 Task: Add Chocolate Almond Clusters to the cart.
Action: Mouse moved to (23, 61)
Screenshot: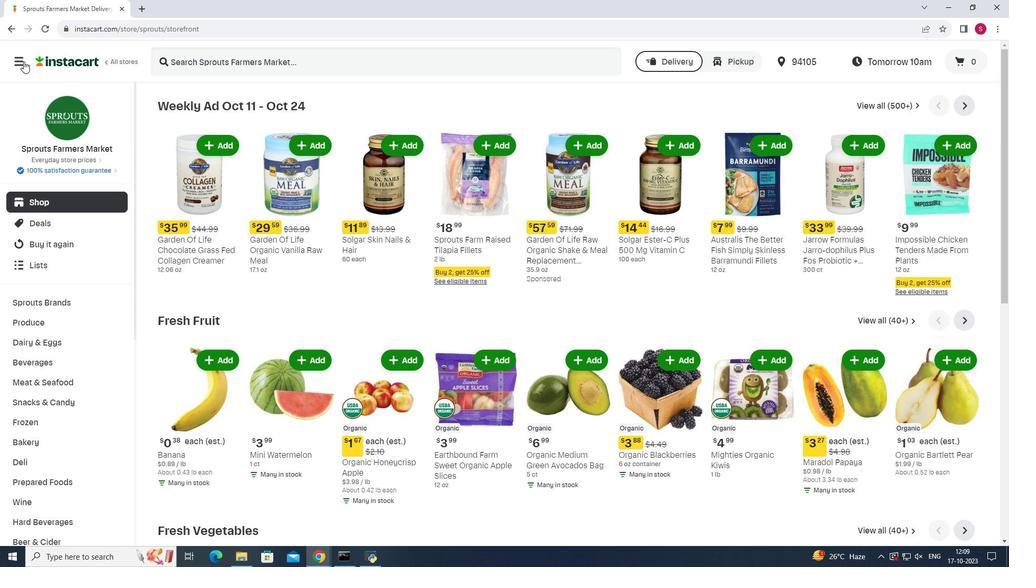 
Action: Mouse pressed left at (23, 61)
Screenshot: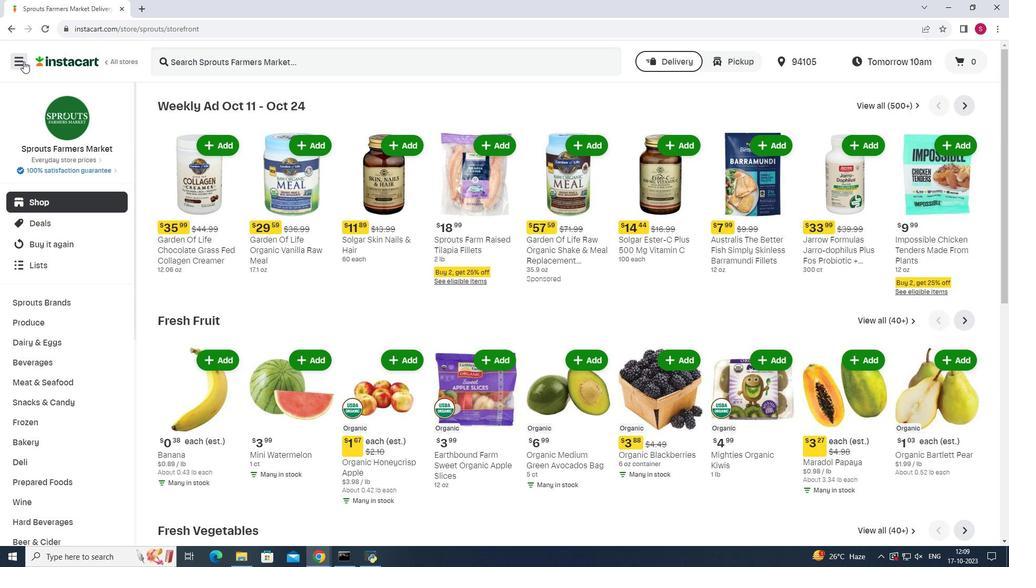 
Action: Mouse moved to (55, 281)
Screenshot: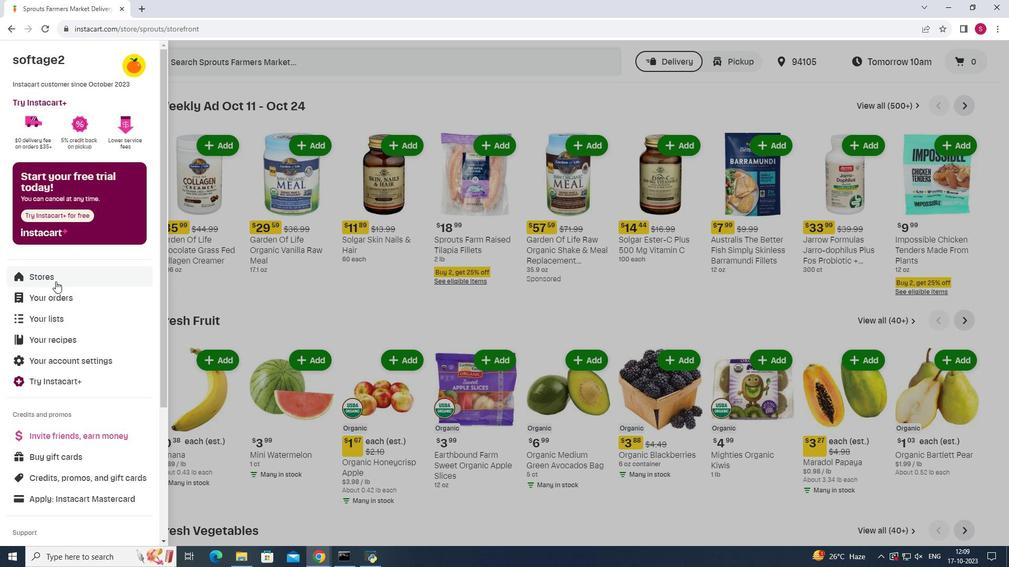 
Action: Mouse pressed left at (55, 281)
Screenshot: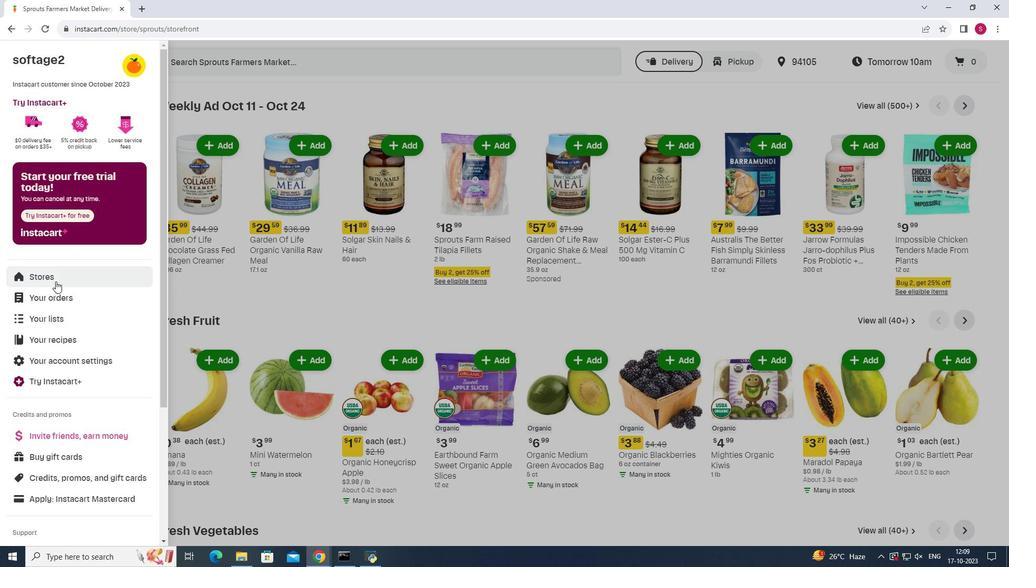 
Action: Mouse moved to (248, 97)
Screenshot: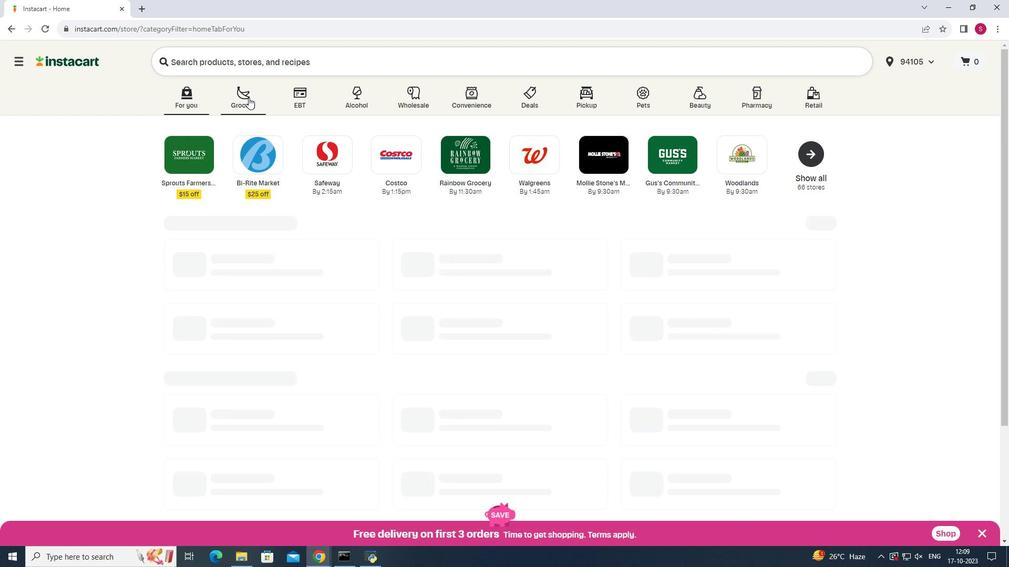 
Action: Mouse pressed left at (248, 97)
Screenshot: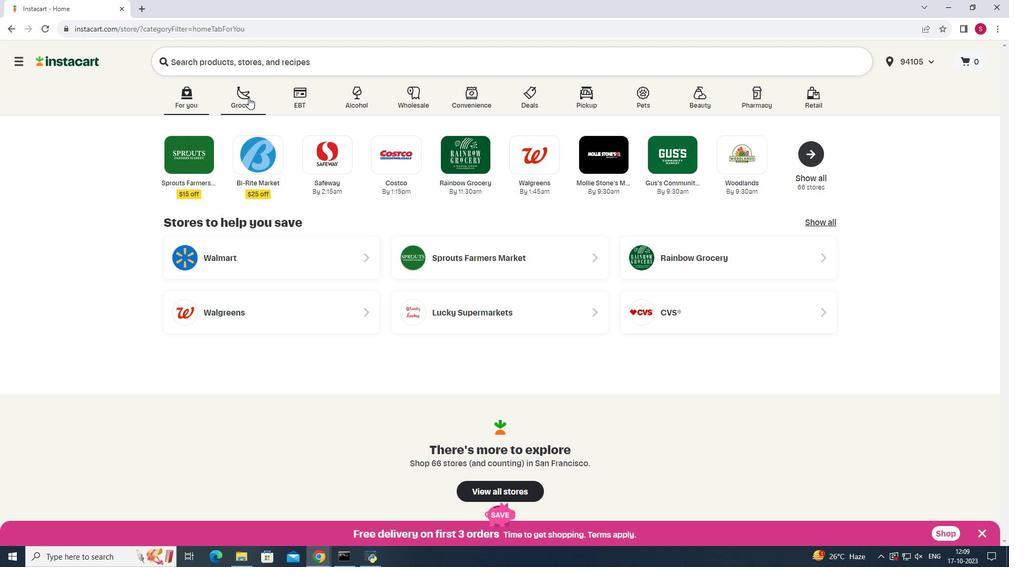 
Action: Mouse moved to (715, 146)
Screenshot: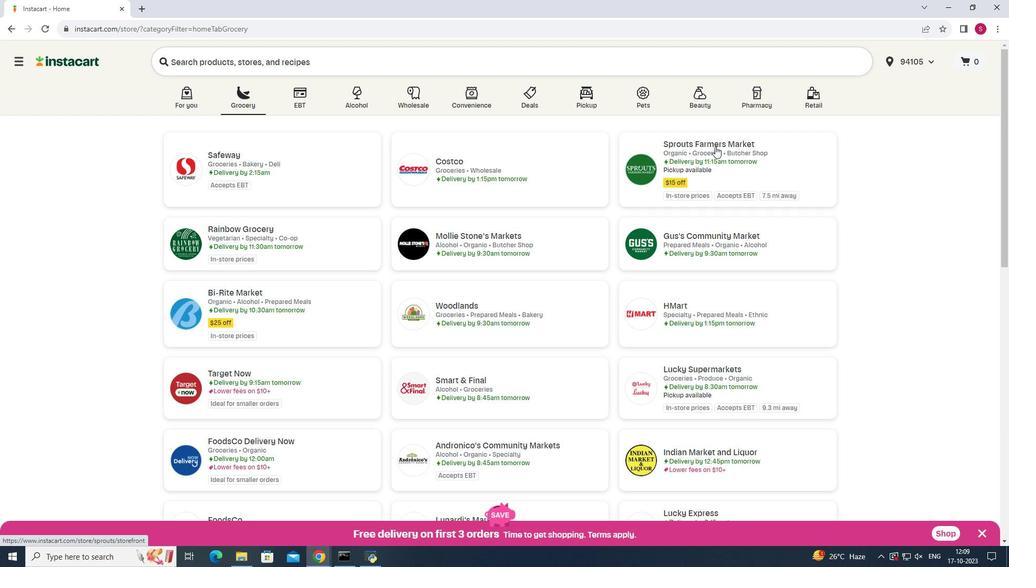 
Action: Mouse pressed left at (715, 146)
Screenshot: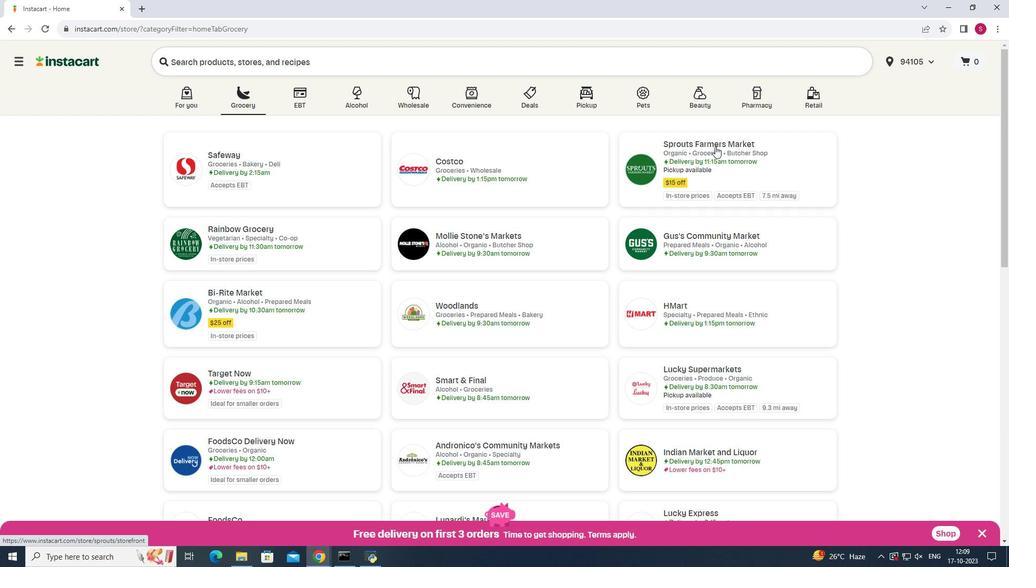 
Action: Mouse moved to (73, 406)
Screenshot: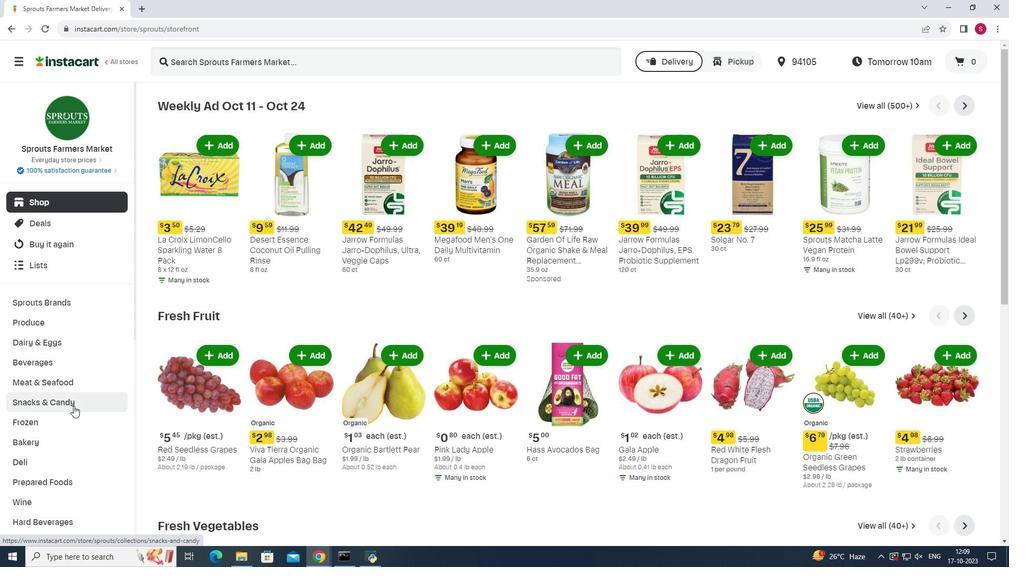 
Action: Mouse pressed left at (73, 406)
Screenshot: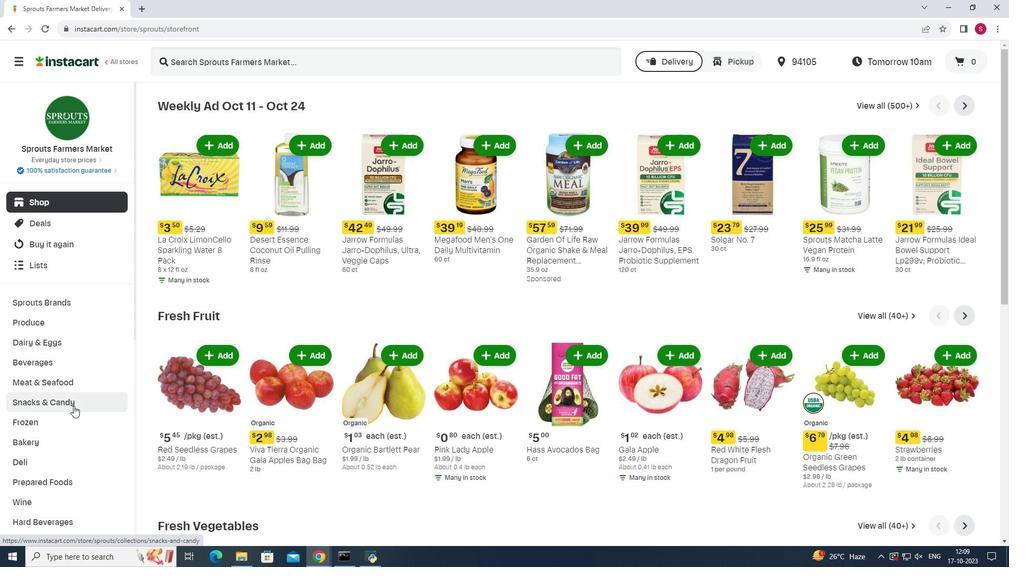 
Action: Mouse moved to (305, 130)
Screenshot: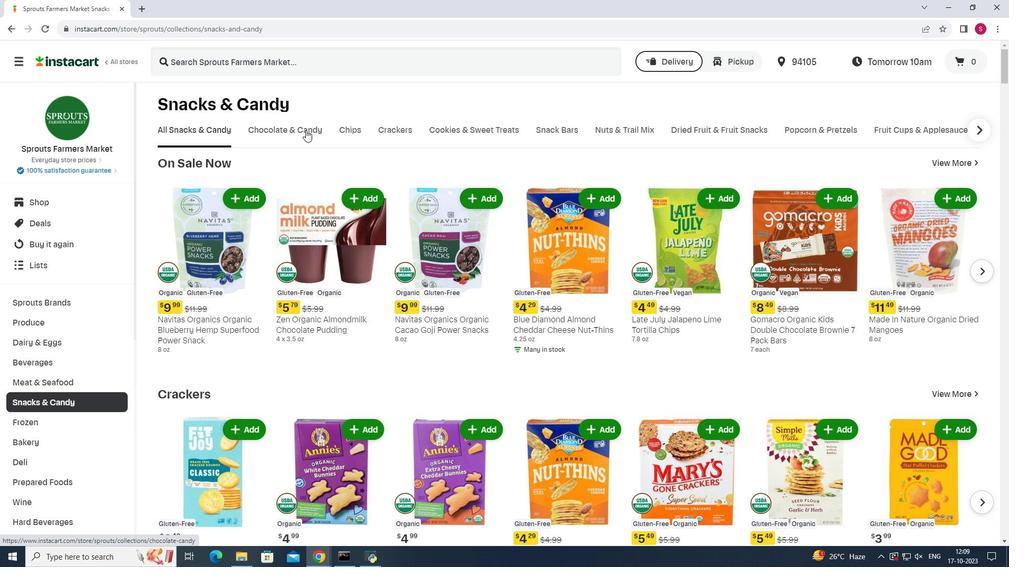 
Action: Mouse pressed left at (305, 130)
Screenshot: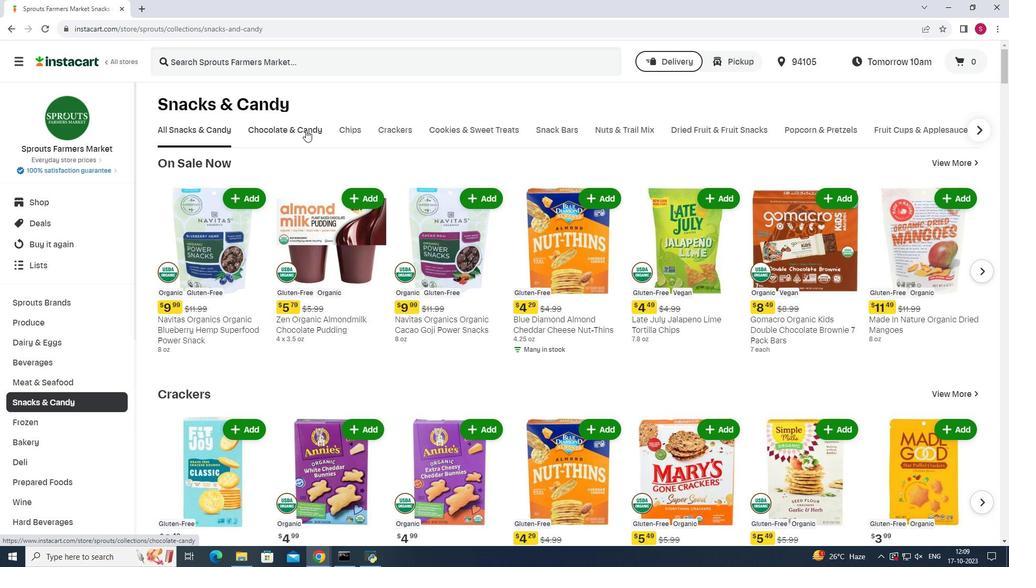 
Action: Mouse moved to (281, 177)
Screenshot: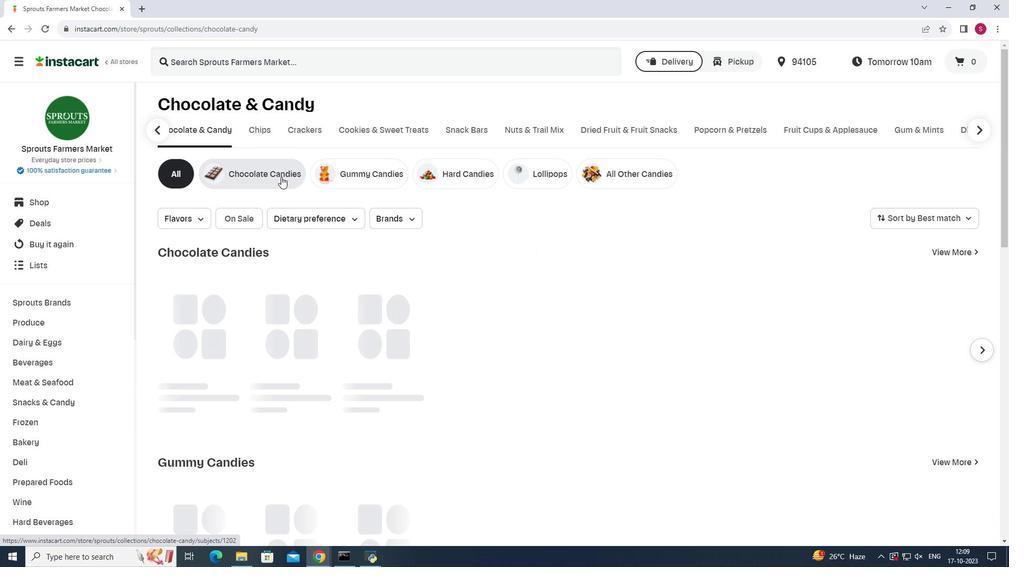 
Action: Mouse pressed left at (281, 177)
Screenshot: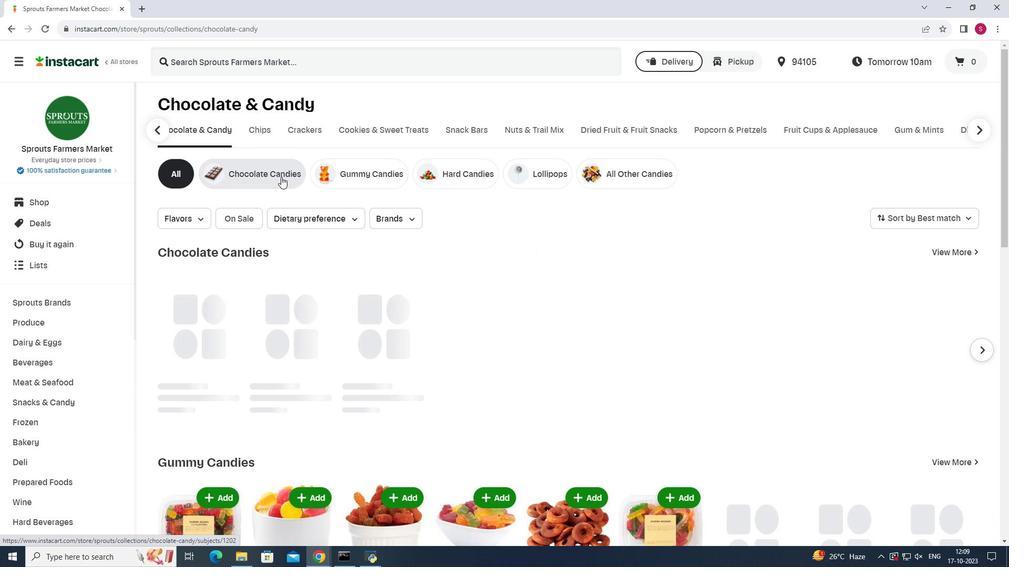 
Action: Mouse moved to (504, 59)
Screenshot: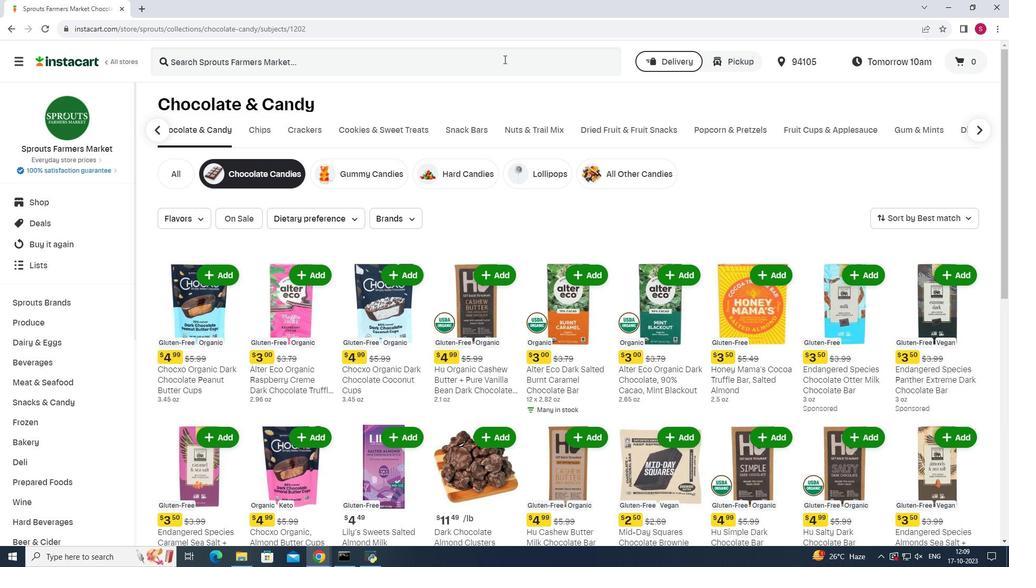 
Action: Mouse pressed left at (504, 59)
Screenshot: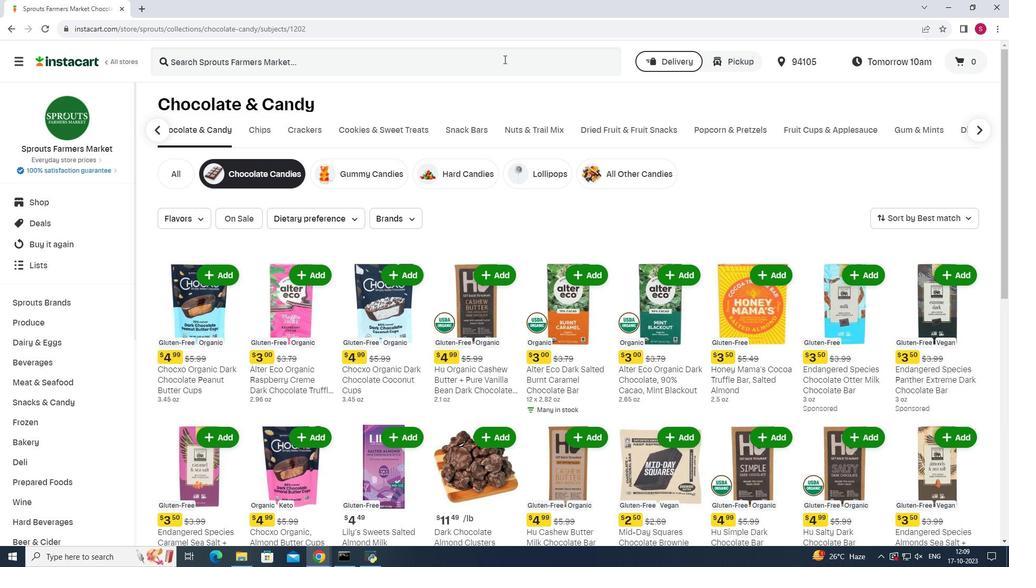 
Action: Mouse moved to (500, 58)
Screenshot: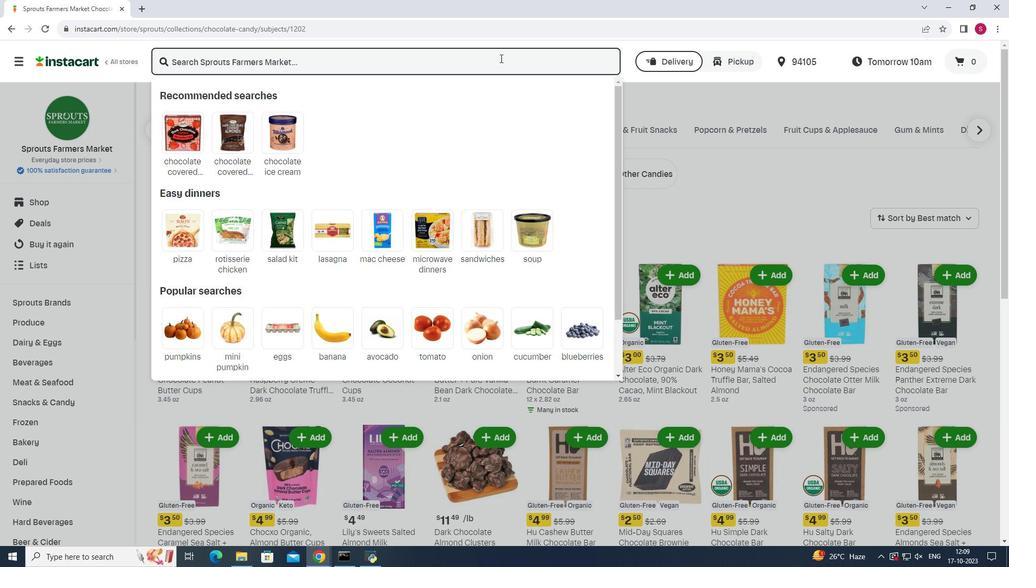 
Action: Key pressed <Key.shift>Chocolate<Key.space><Key.shift>Almond<Key.space><Key.shift>Clusters<Key.enter>
Screenshot: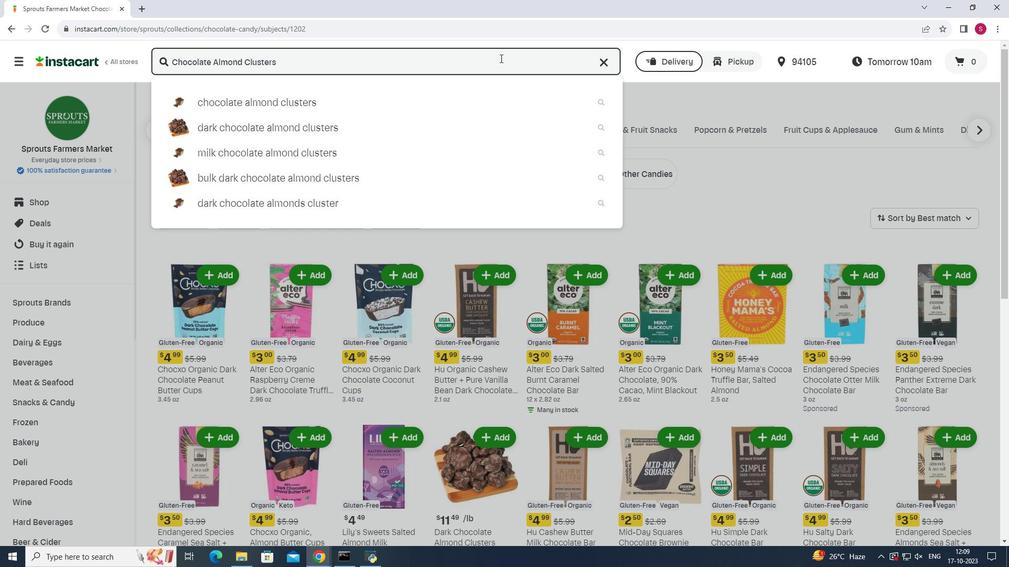 
Action: Mouse moved to (877, 372)
Screenshot: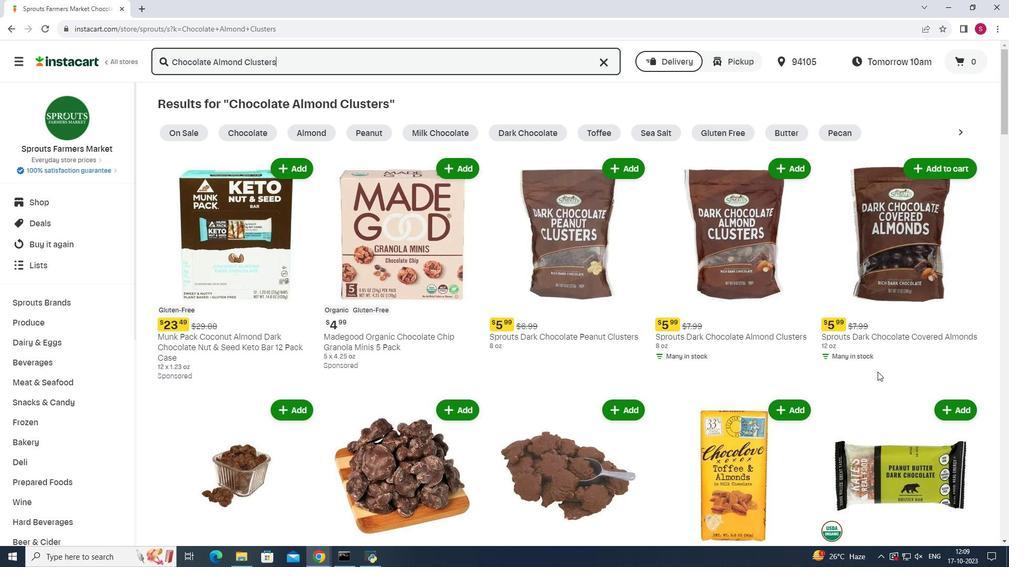 
Action: Mouse scrolled (877, 371) with delta (0, 0)
Screenshot: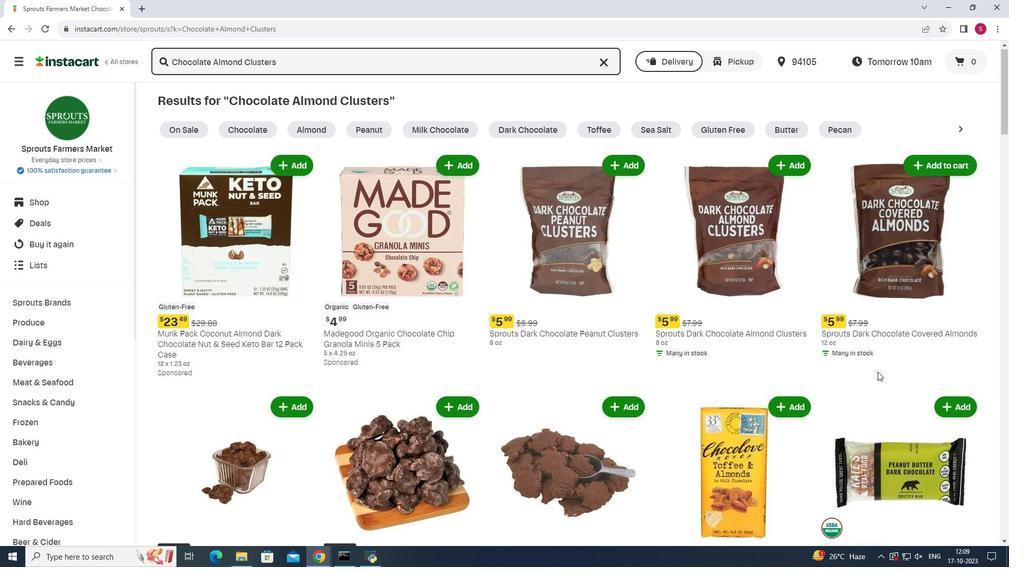 
Action: Mouse scrolled (877, 371) with delta (0, 0)
Screenshot: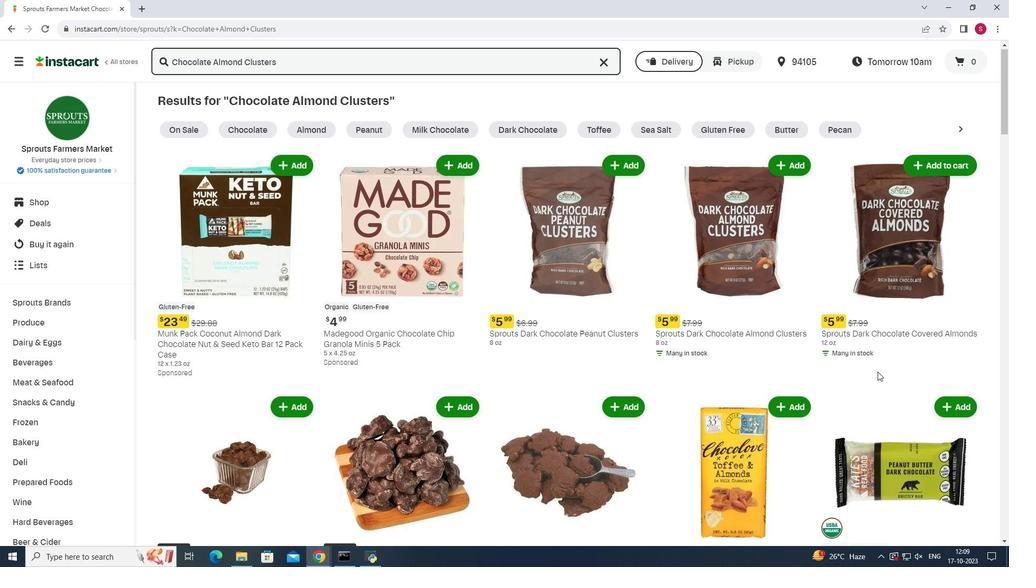 
Action: Mouse scrolled (877, 371) with delta (0, 0)
Screenshot: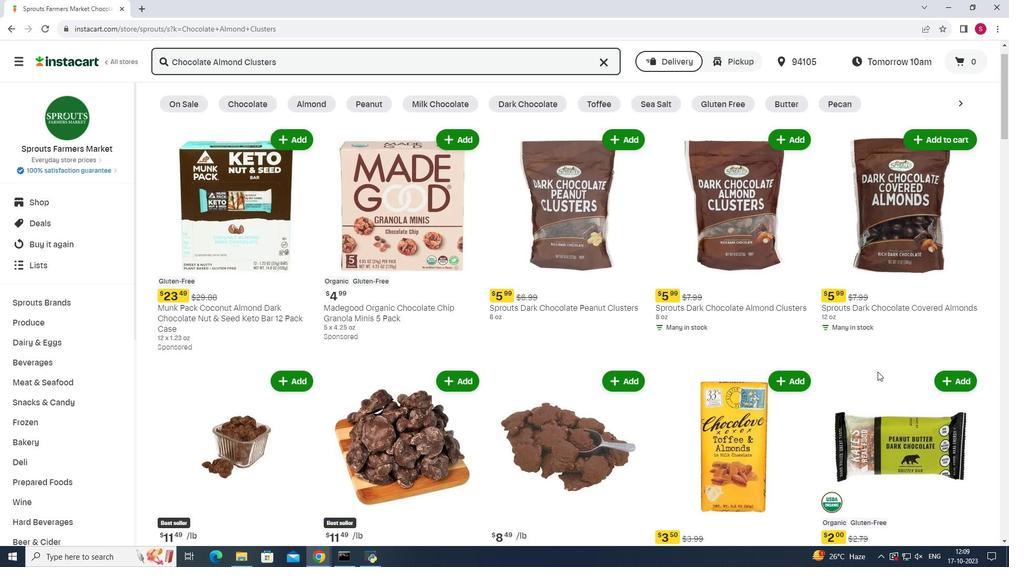 
Action: Mouse moved to (288, 255)
Screenshot: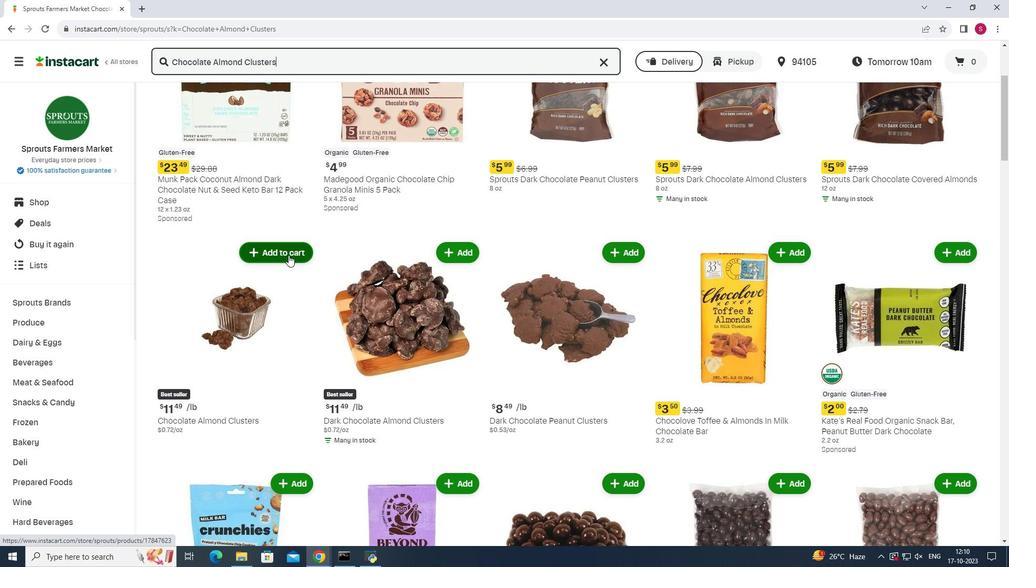 
Action: Mouse pressed left at (288, 255)
Screenshot: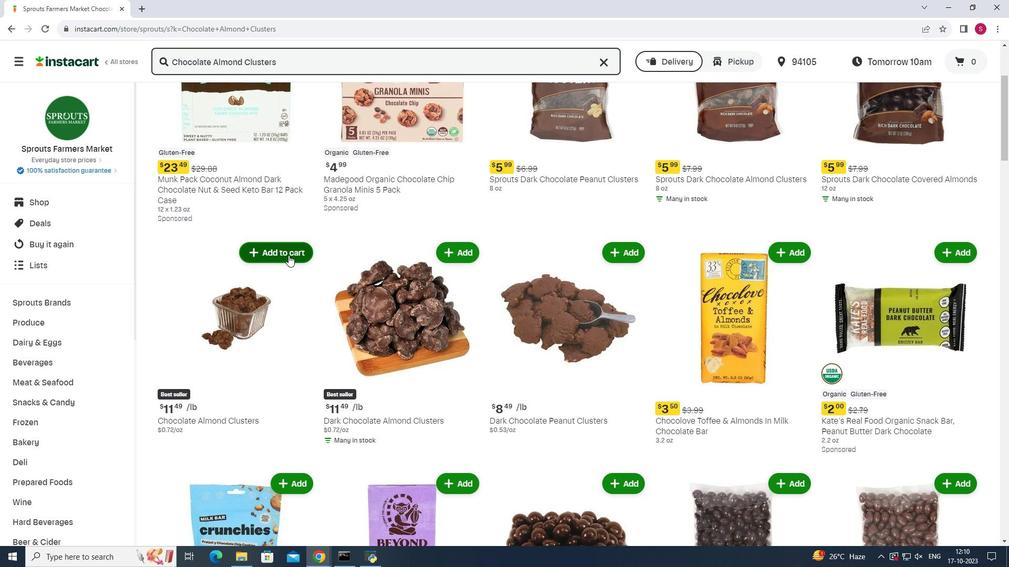 
Action: Mouse moved to (561, 222)
Screenshot: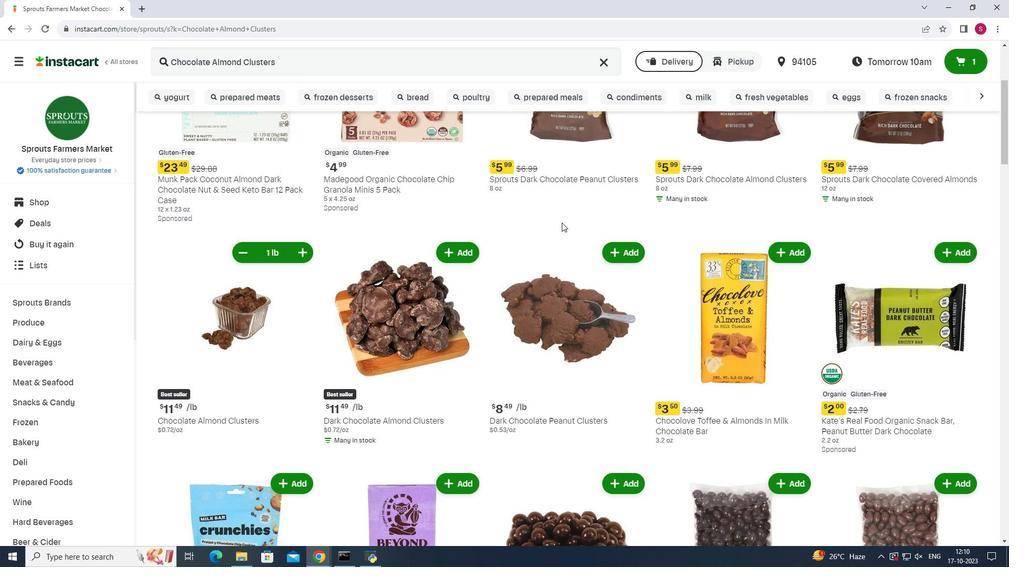 
